 Task: Change the name of a file.
Action: Mouse moved to (229, 353)
Screenshot: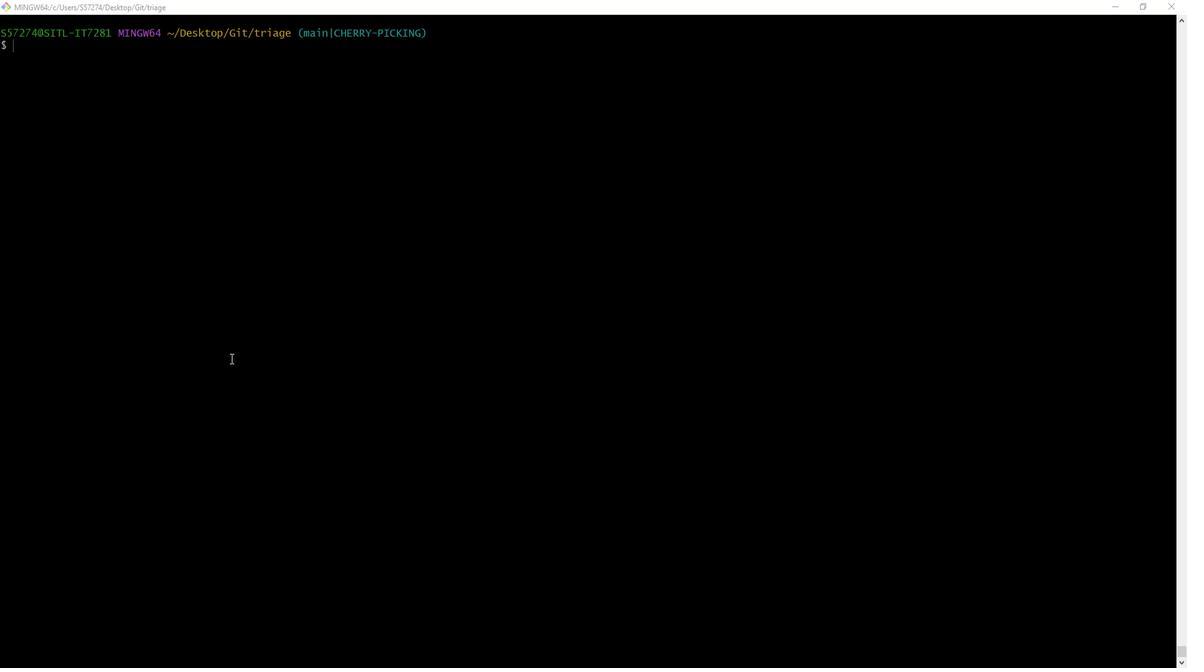 
Action: Mouse pressed left at (229, 353)
Screenshot: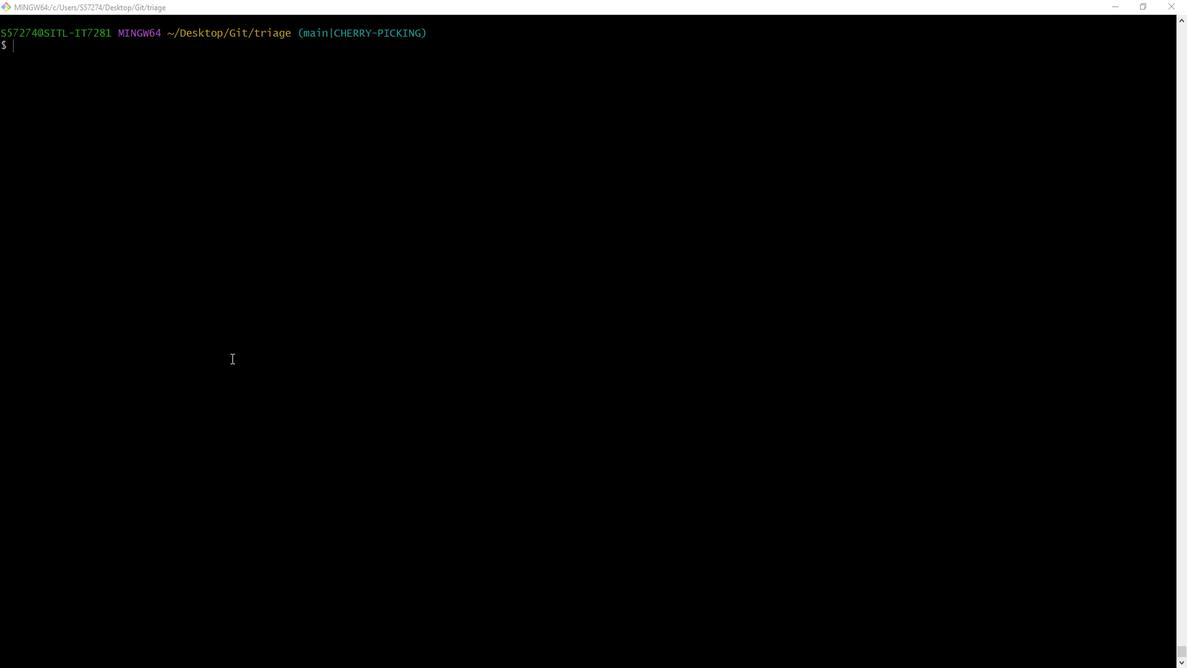 
Action: Key pressed mv<Key.space>newfile.txt<Key.space>changedfile.txt<Key.enter>ls<Key.enter>
Screenshot: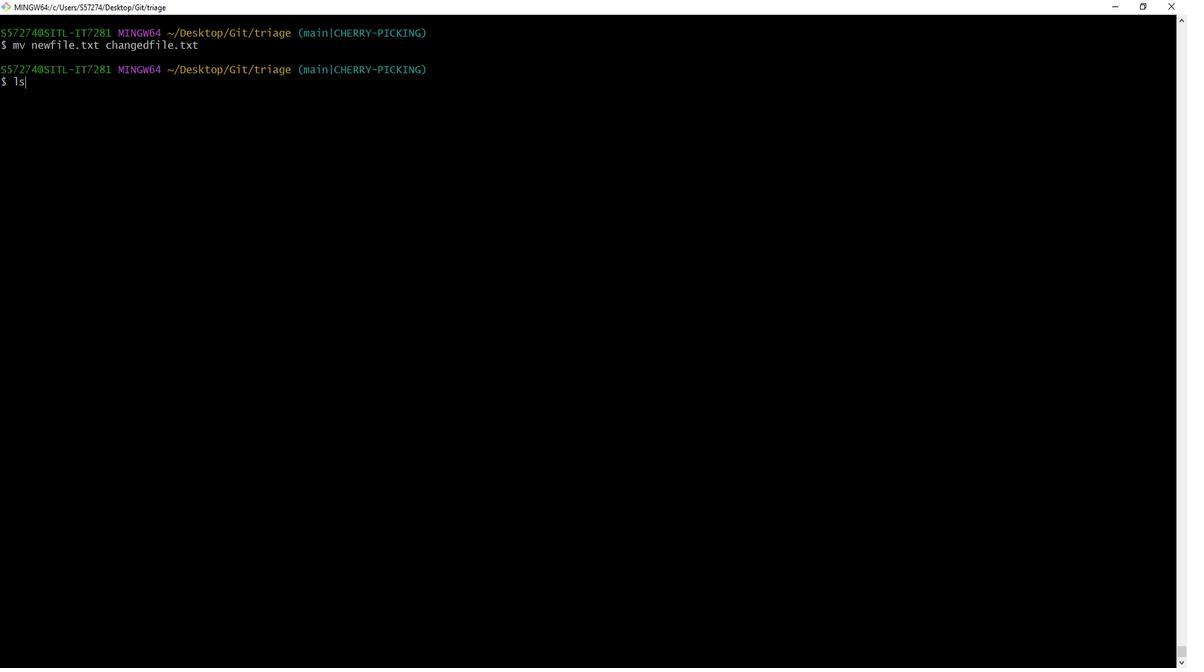 
Action: Mouse moved to (17, 78)
Screenshot: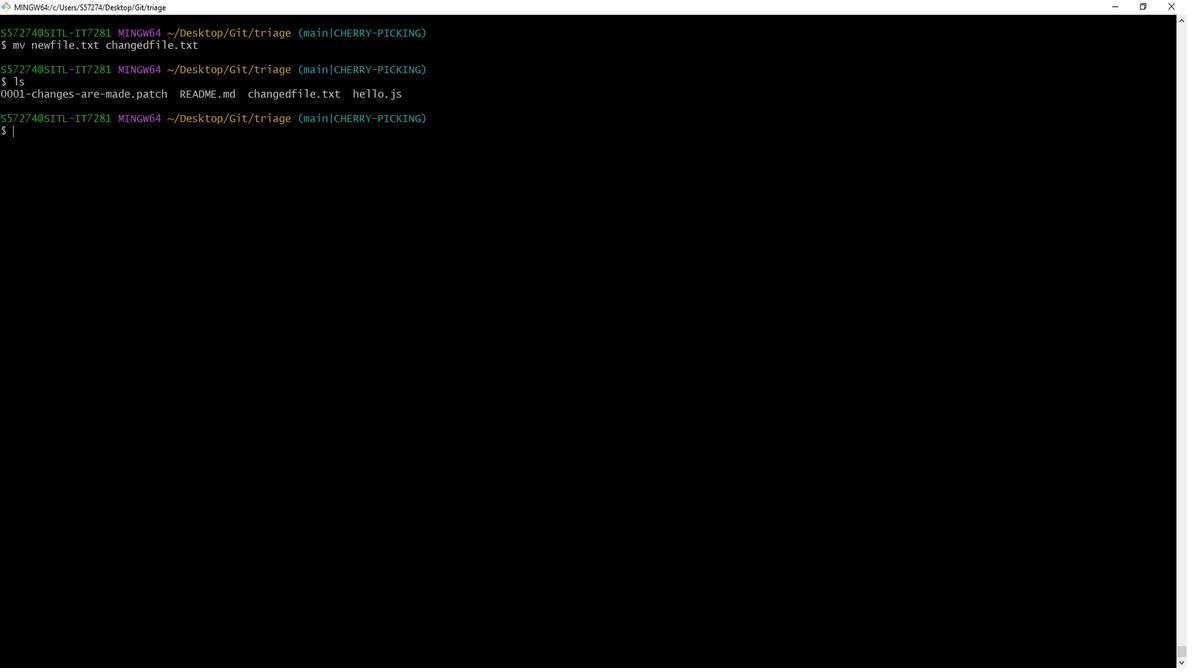 
Action: Mouse pressed left at (17, 78)
Screenshot: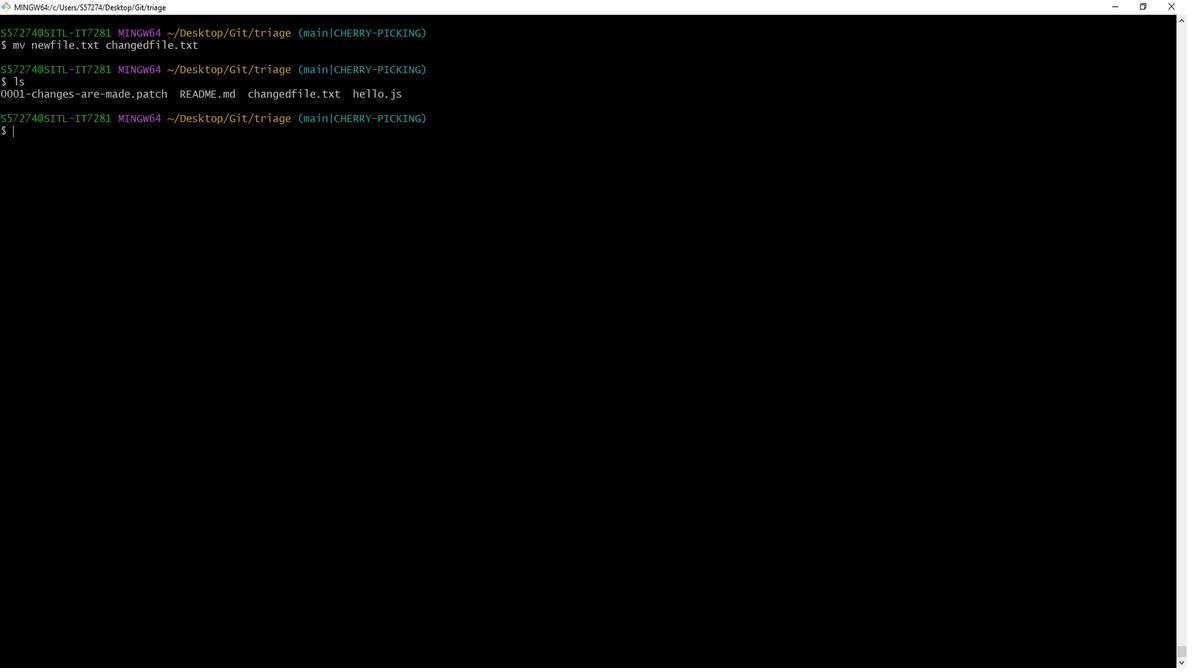 
